 Task: Create a section Speed Demon and in the section, add a milestone Enterprise resource planning (ERP) system implementation in the project ConduitTech
Action: Mouse moved to (899, 150)
Screenshot: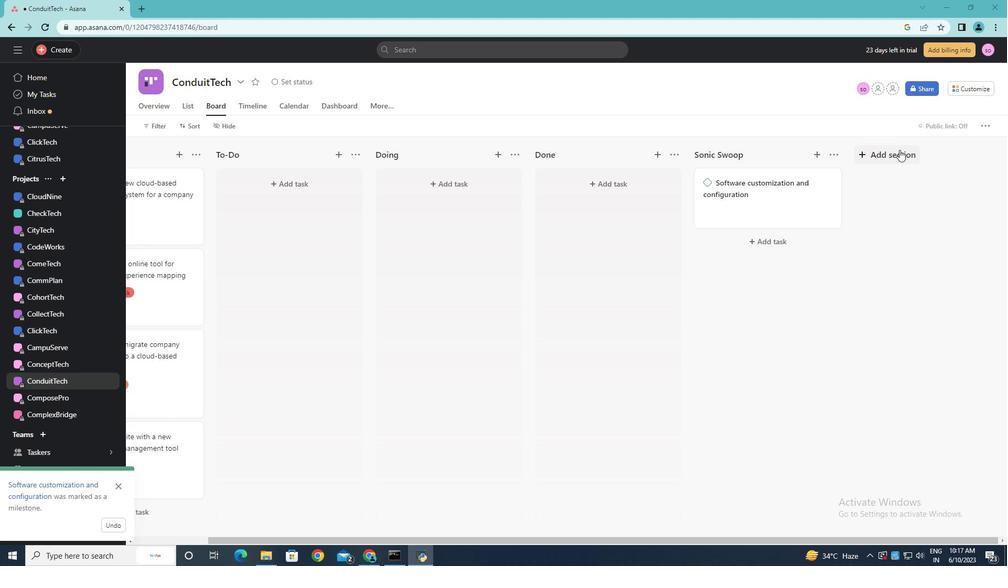 
Action: Mouse pressed left at (899, 150)
Screenshot: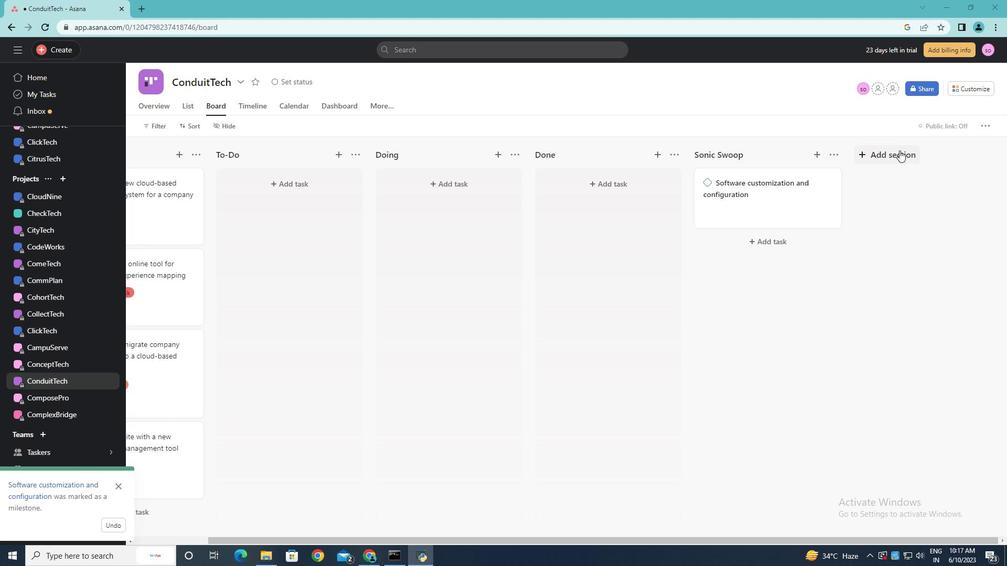 
Action: Key pressed <Key.shift><Key.shift><Key.shift><Key.shift><Key.shift><Key.shift><Key.shift><Key.shift><Key.shift><Key.shift><Key.shift><Key.shift><Key.shift><Key.shift><Key.shift><Key.shift><Key.shift><Key.shift><Key.shift><Key.shift><Key.shift><Key.shift><Key.shift><Key.shift><Key.shift><Key.shift>Speed<Key.space><Key.shift>Demon<Key.enter>
Screenshot: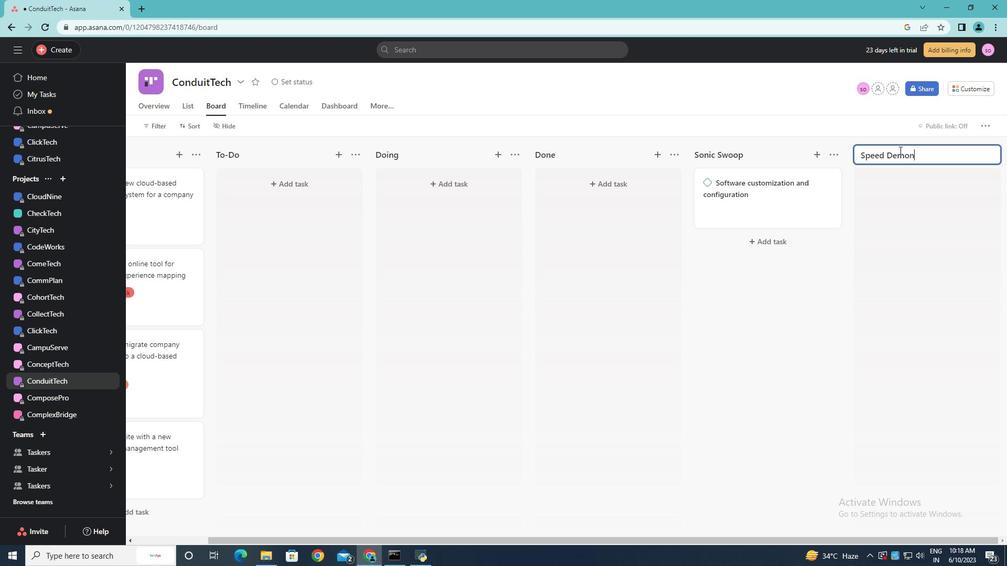 
Action: Mouse moved to (784, 186)
Screenshot: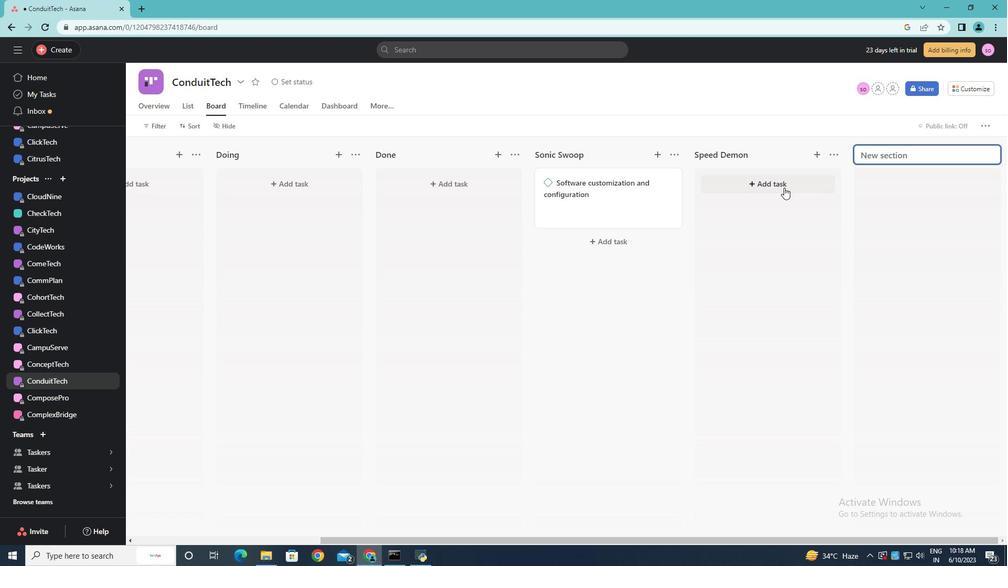 
Action: Mouse pressed left at (784, 186)
Screenshot: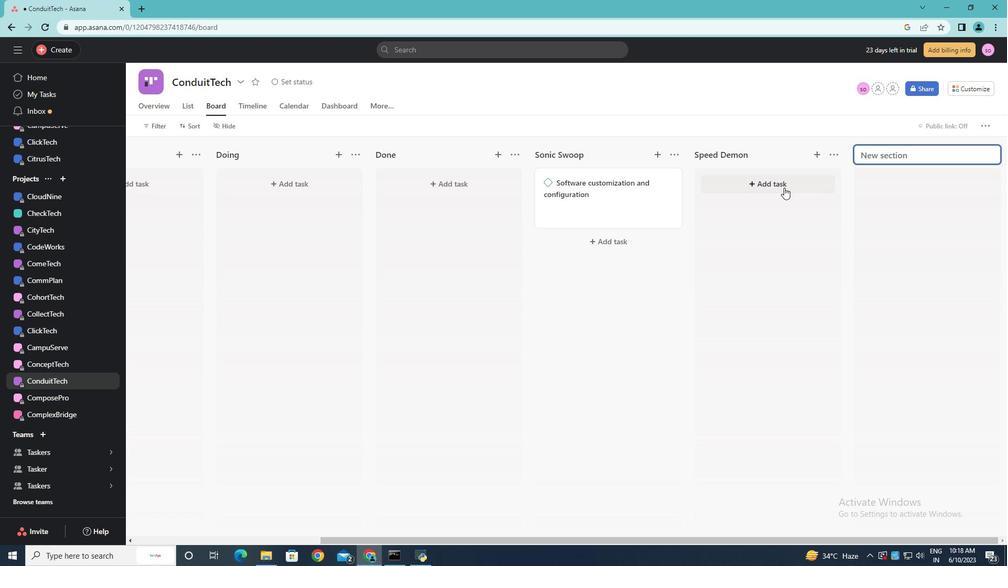 
Action: Key pressed <Key.shift><Key.shift><Key.shift><Key.shift>Enr<Key.backspace>terprise<Key.space>resource<Key.space>planning<Key.space><Key.shift><Key.shift><Key.shift><Key.shift><Key.shift><Key.shift><Key.shift><Key.shift><Key.shift><Key.shift>(ERP)<Key.space>system<Key.space>implementation<Key.space><Key.backspace>
Screenshot: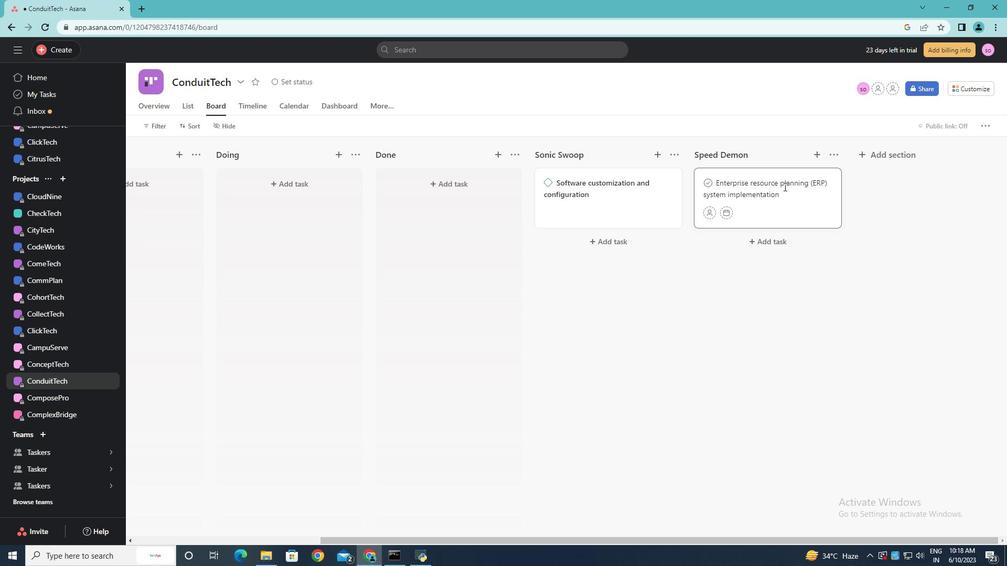 
Action: Mouse moved to (798, 275)
Screenshot: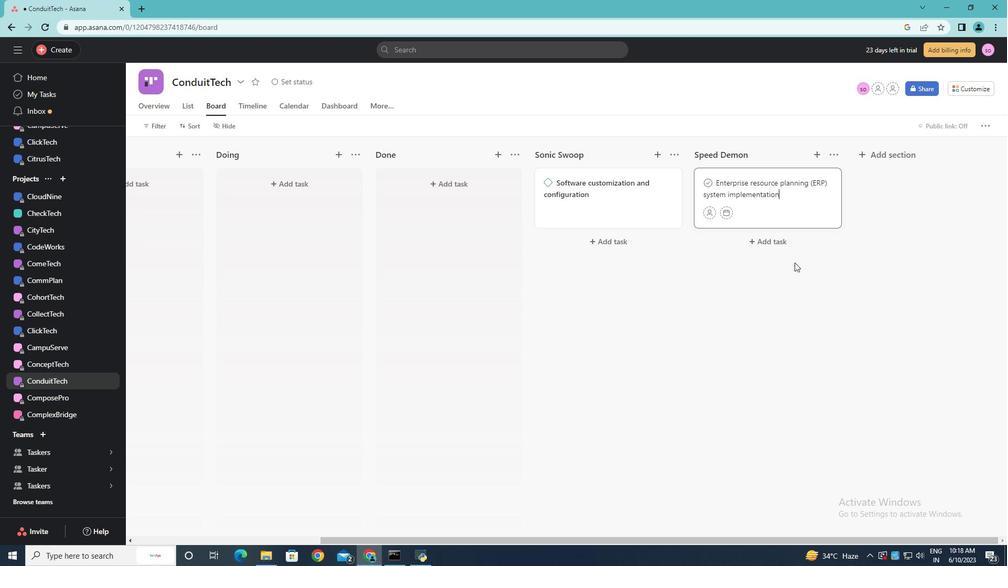 
Action: Key pressed <Key.enter>
Screenshot: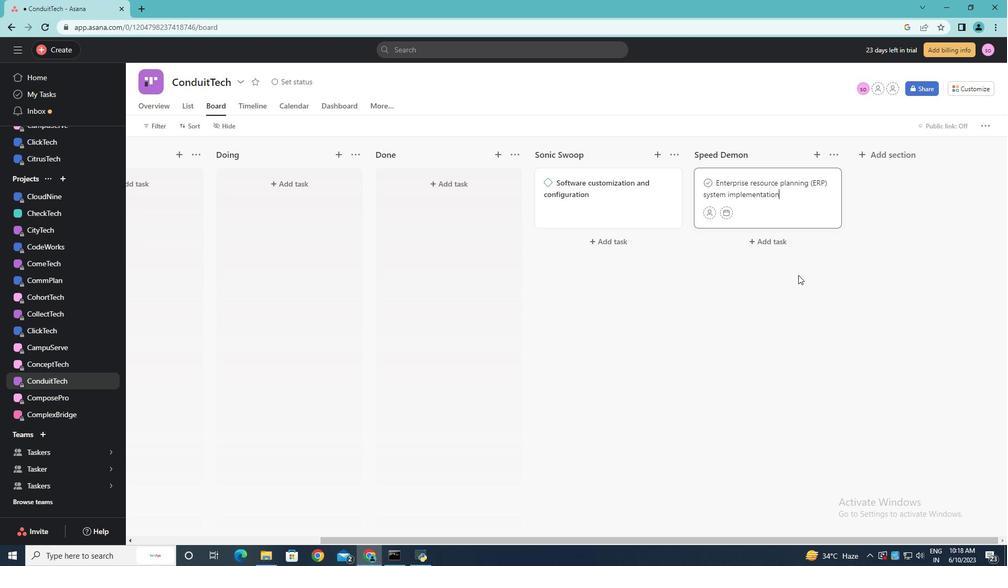 
Action: Mouse moved to (827, 187)
Screenshot: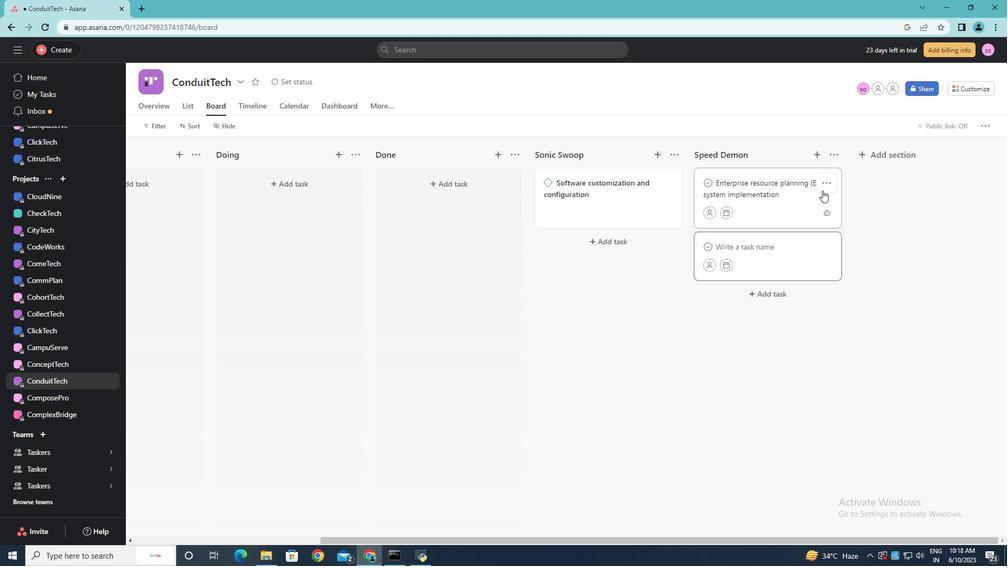 
Action: Mouse pressed left at (827, 187)
Screenshot: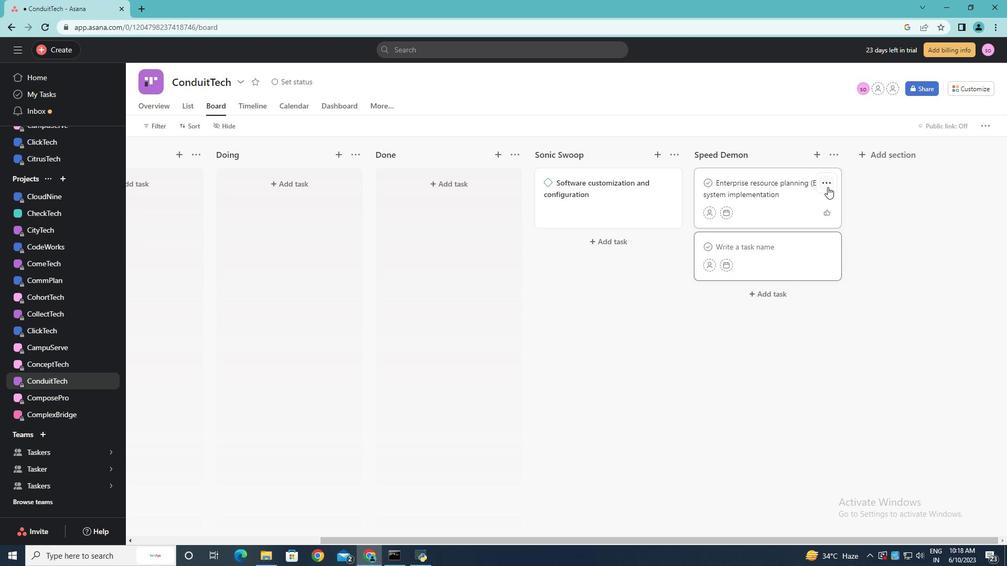 
Action: Mouse moved to (859, 368)
Screenshot: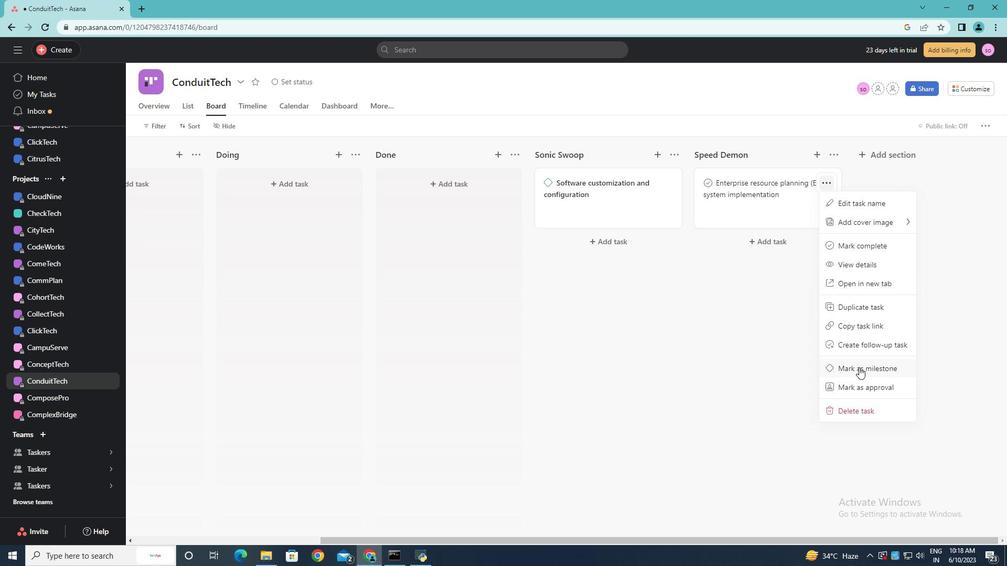 
Action: Mouse pressed left at (859, 368)
Screenshot: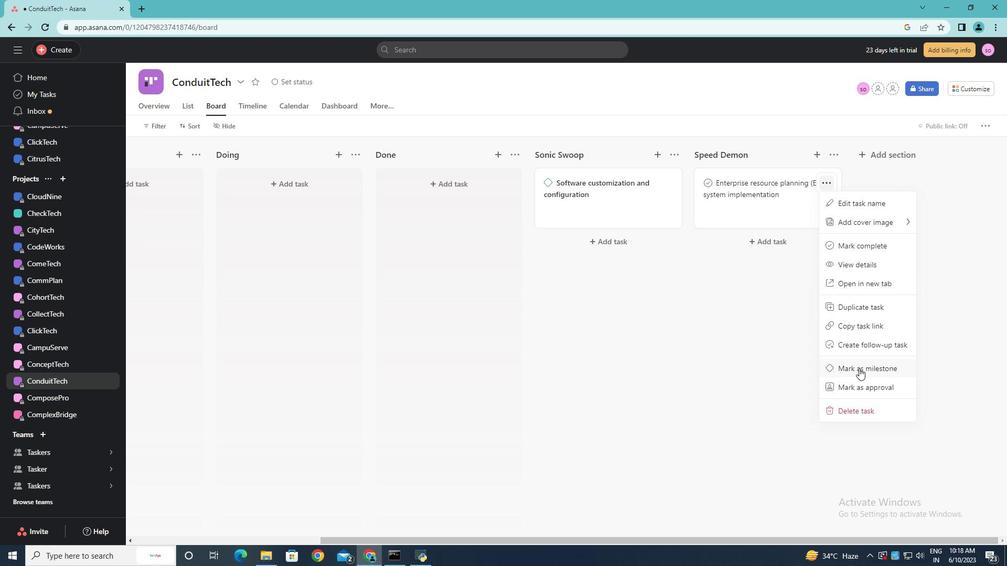 
Action: Mouse moved to (760, 326)
Screenshot: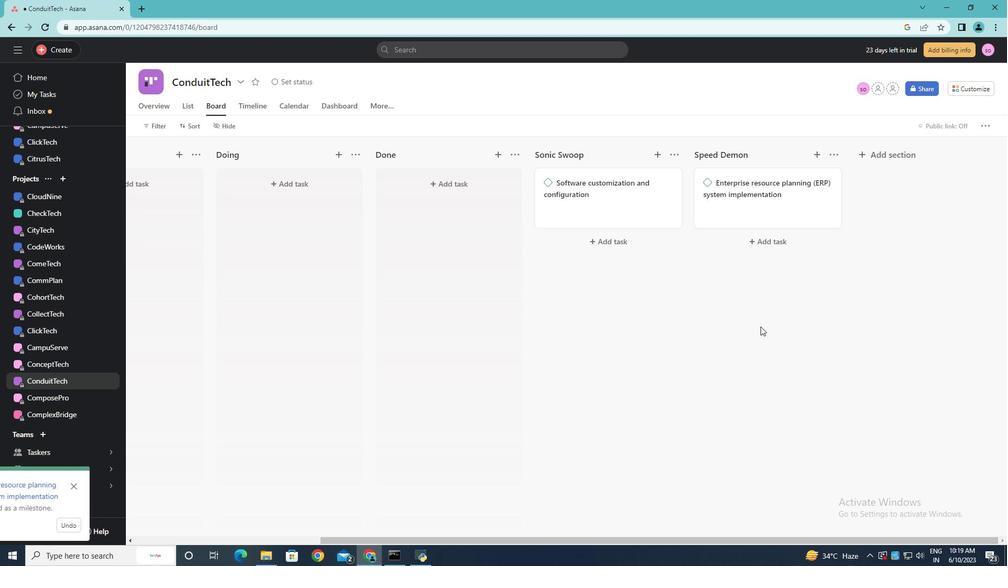
Action: Mouse pressed left at (760, 326)
Screenshot: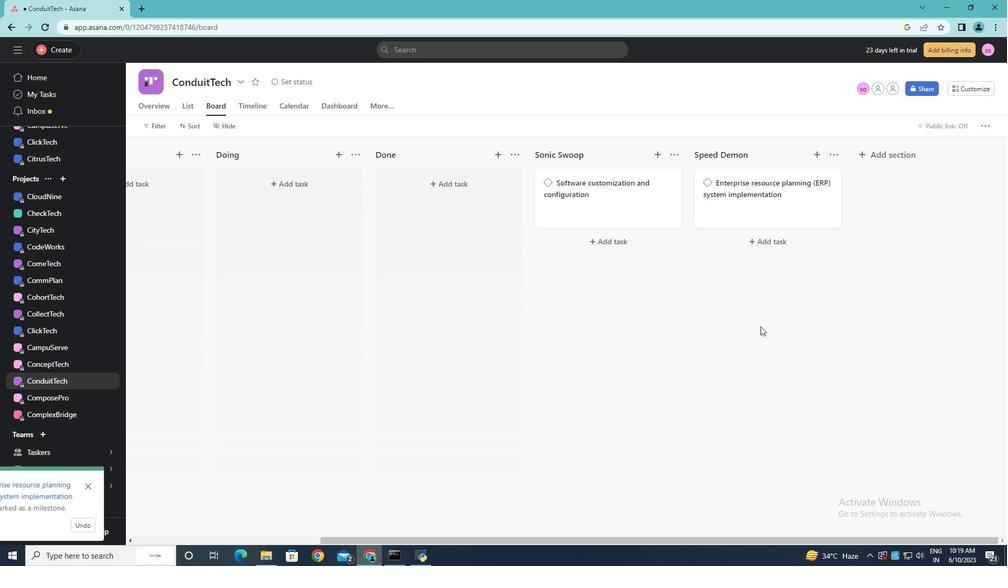 
